 Task: Add a condition where "Description Contains at least one of the following words" "Status is used" in recently solved tickets.
Action: Mouse moved to (147, 495)
Screenshot: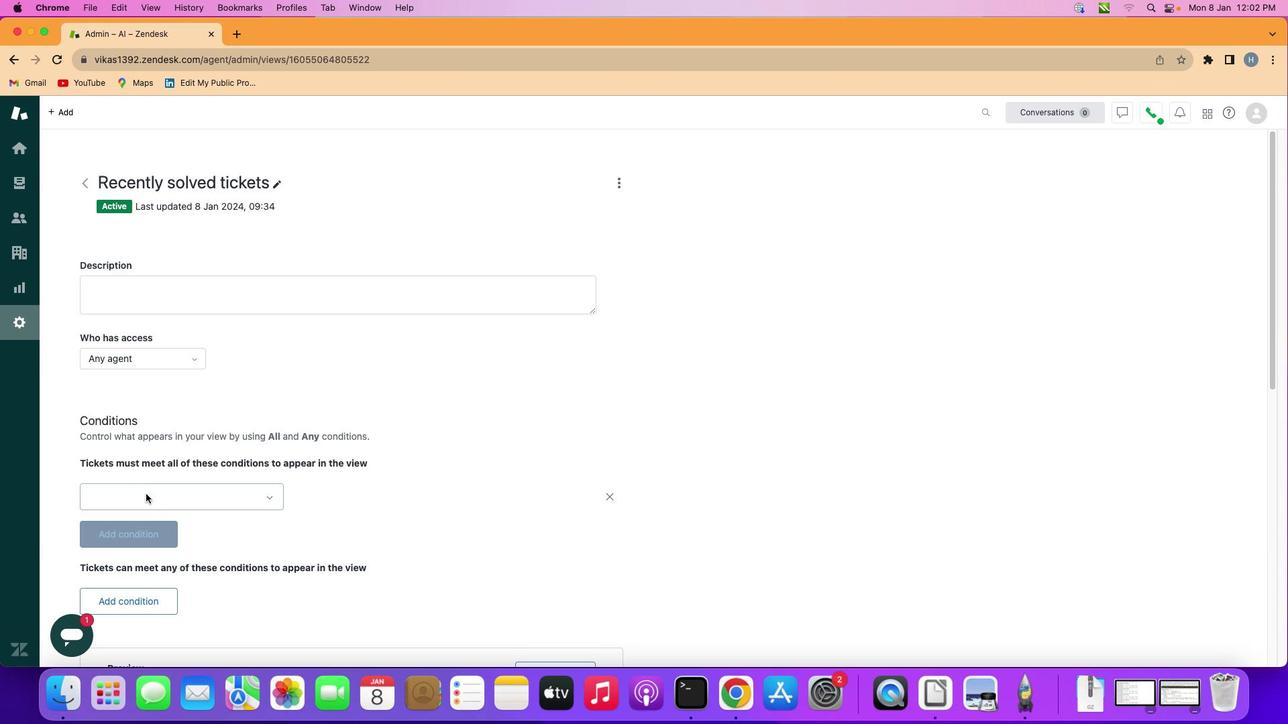 
Action: Mouse pressed left at (147, 495)
Screenshot: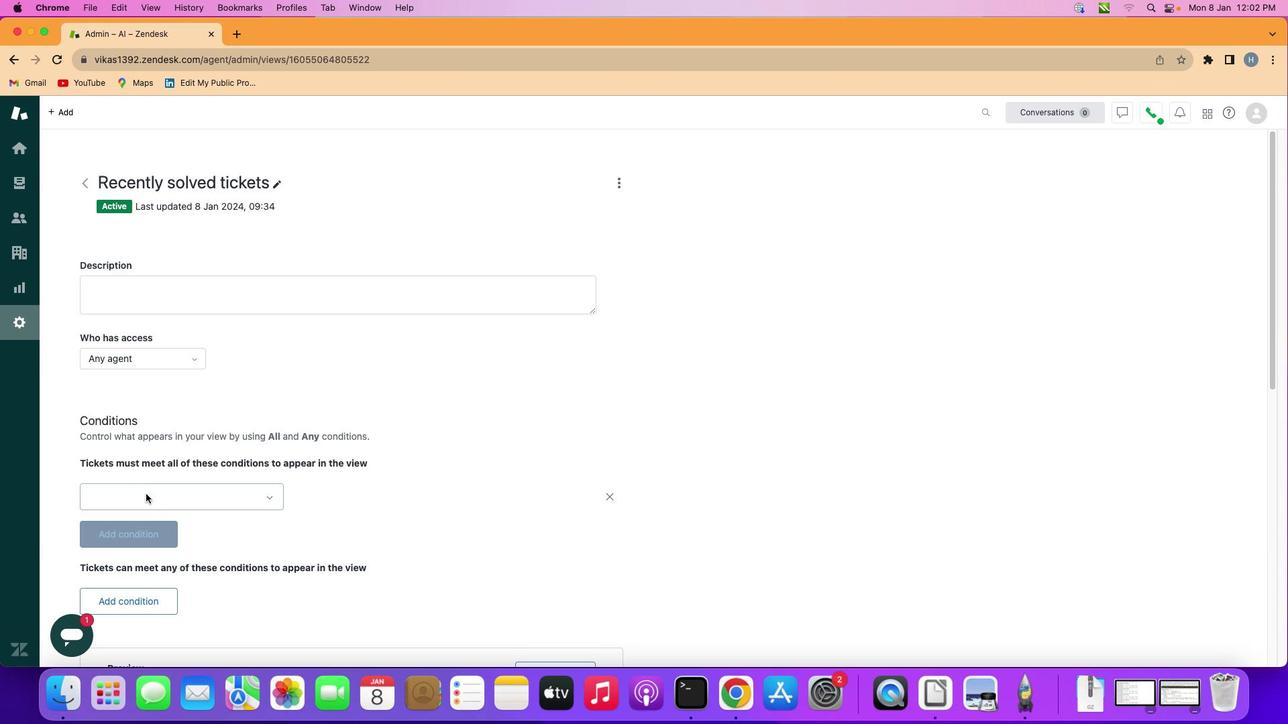 
Action: Mouse moved to (198, 495)
Screenshot: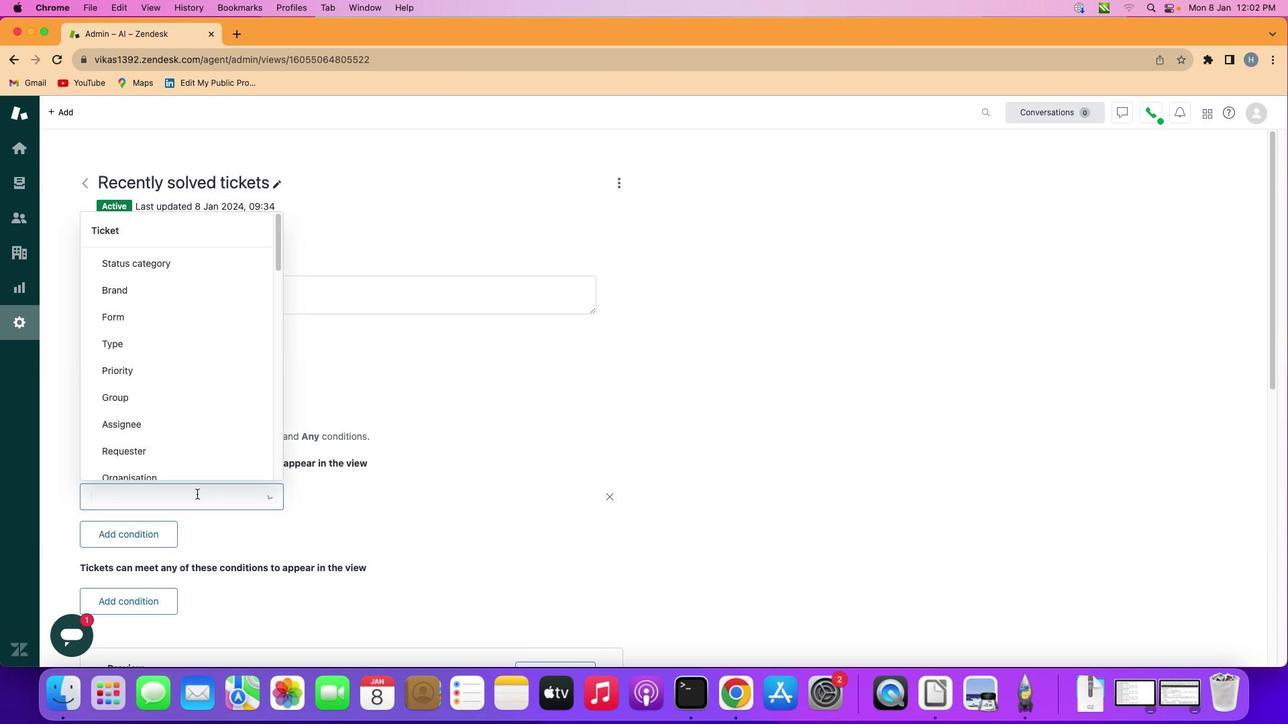 
Action: Mouse pressed left at (198, 495)
Screenshot: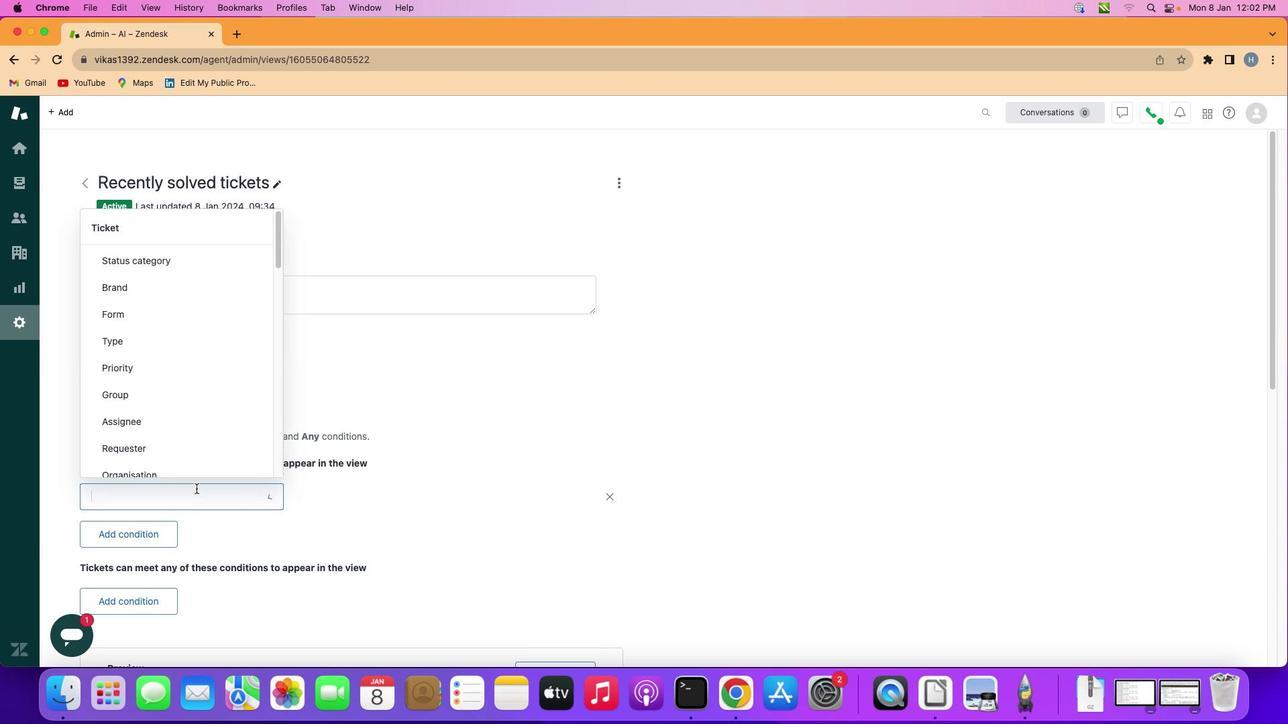 
Action: Mouse moved to (225, 360)
Screenshot: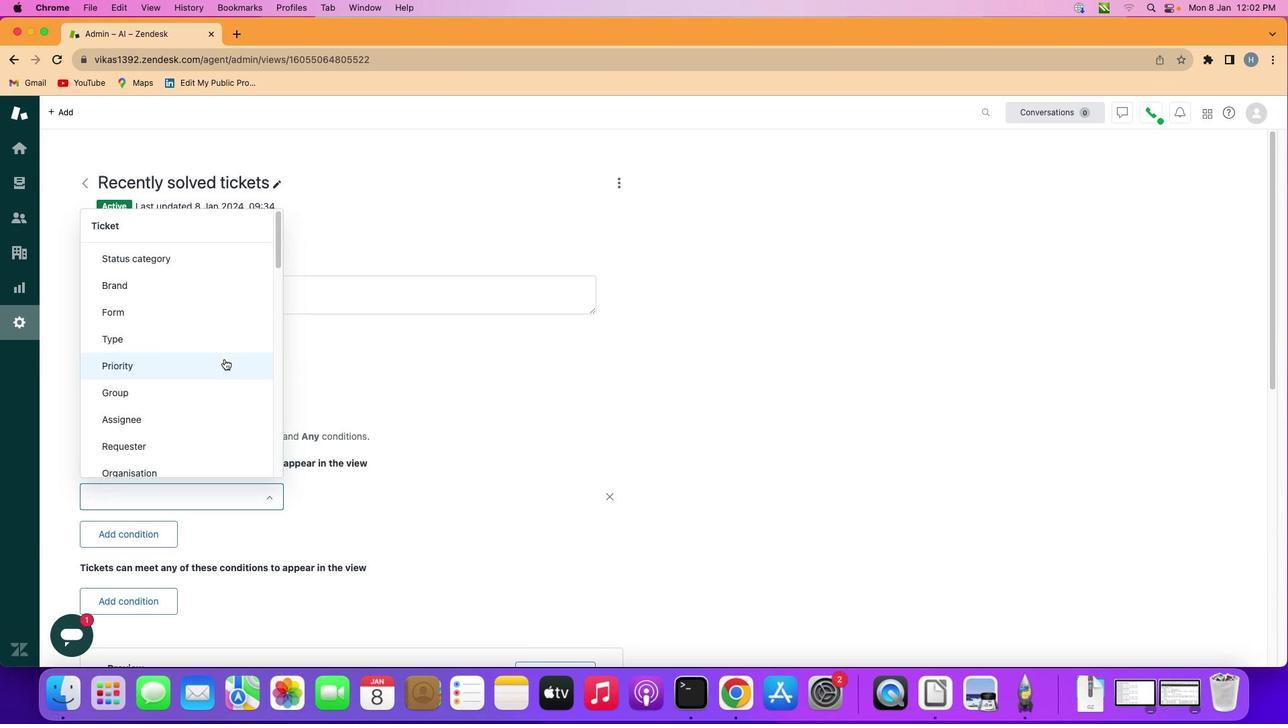 
Action: Mouse scrolled (225, 360) with delta (0, 0)
Screenshot: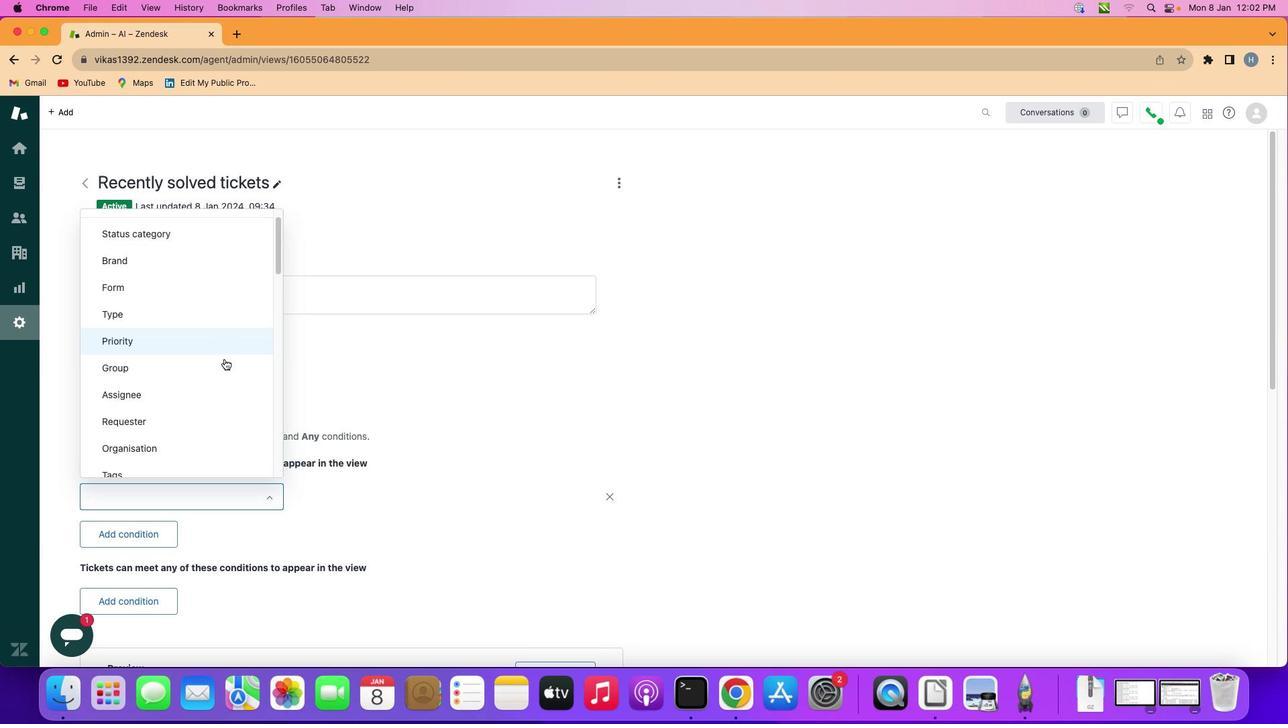 
Action: Mouse moved to (225, 360)
Screenshot: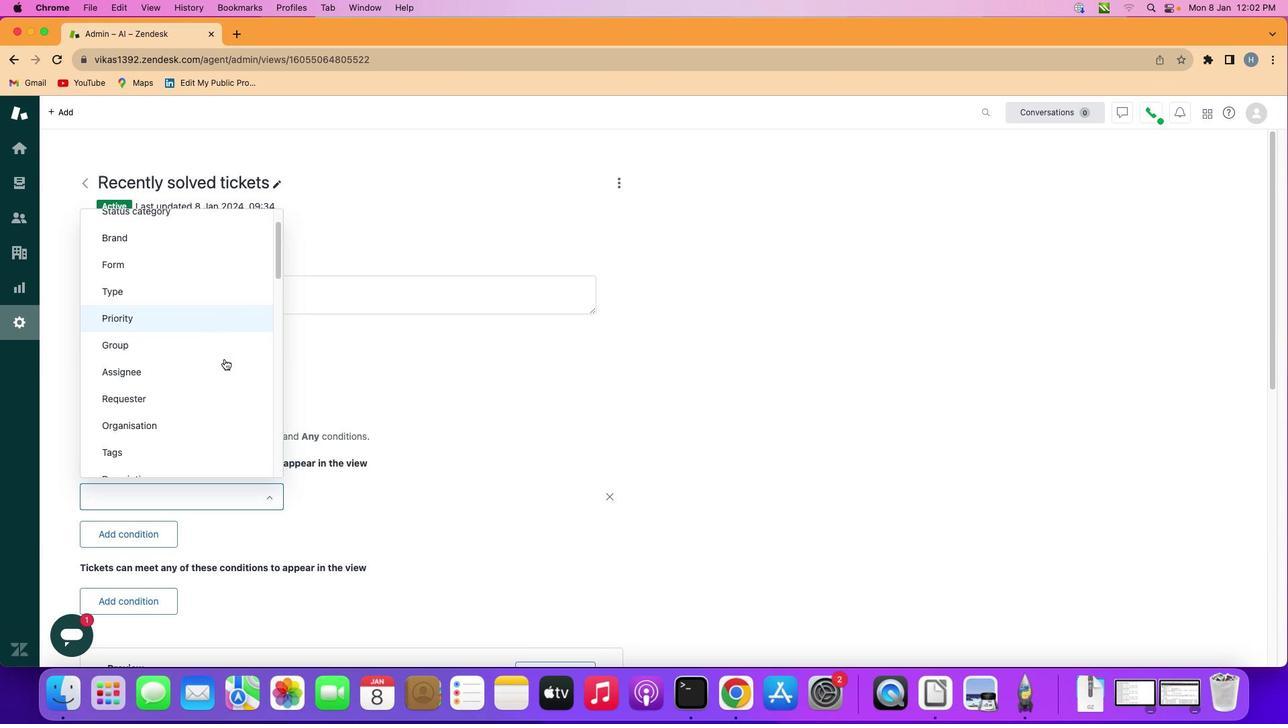 
Action: Mouse scrolled (225, 360) with delta (0, 1)
Screenshot: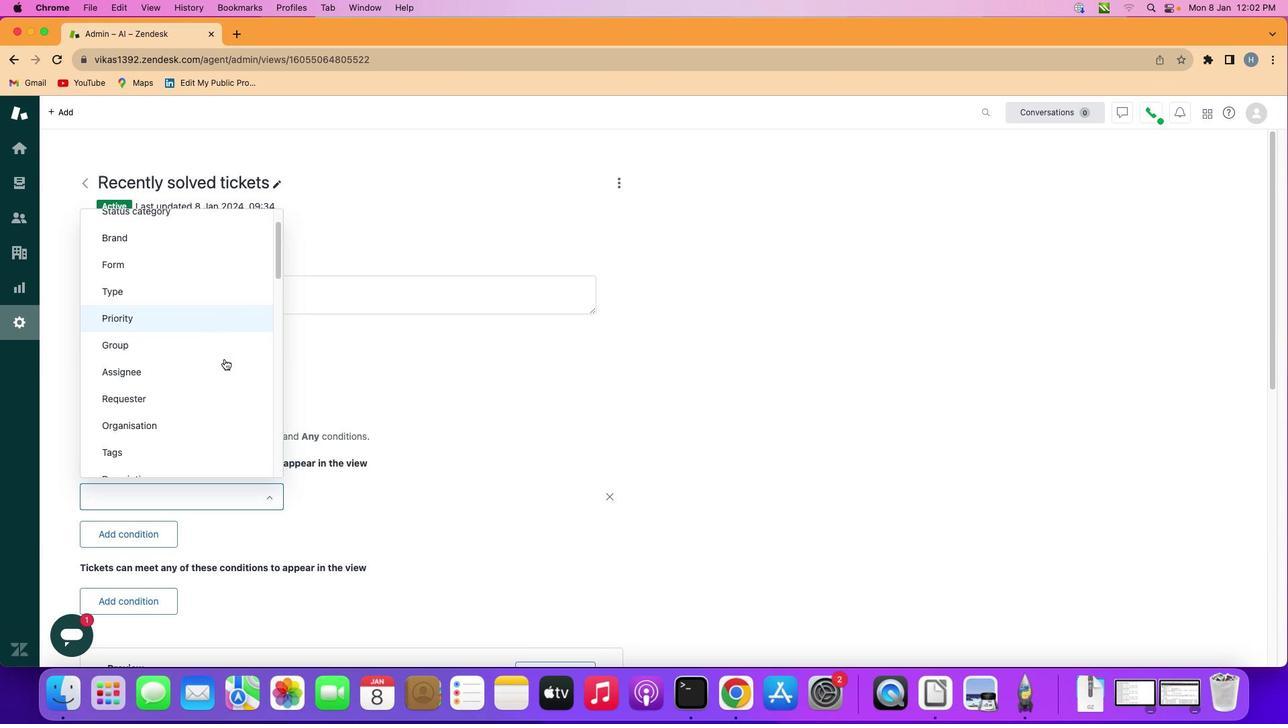 
Action: Mouse scrolled (225, 360) with delta (0, 0)
Screenshot: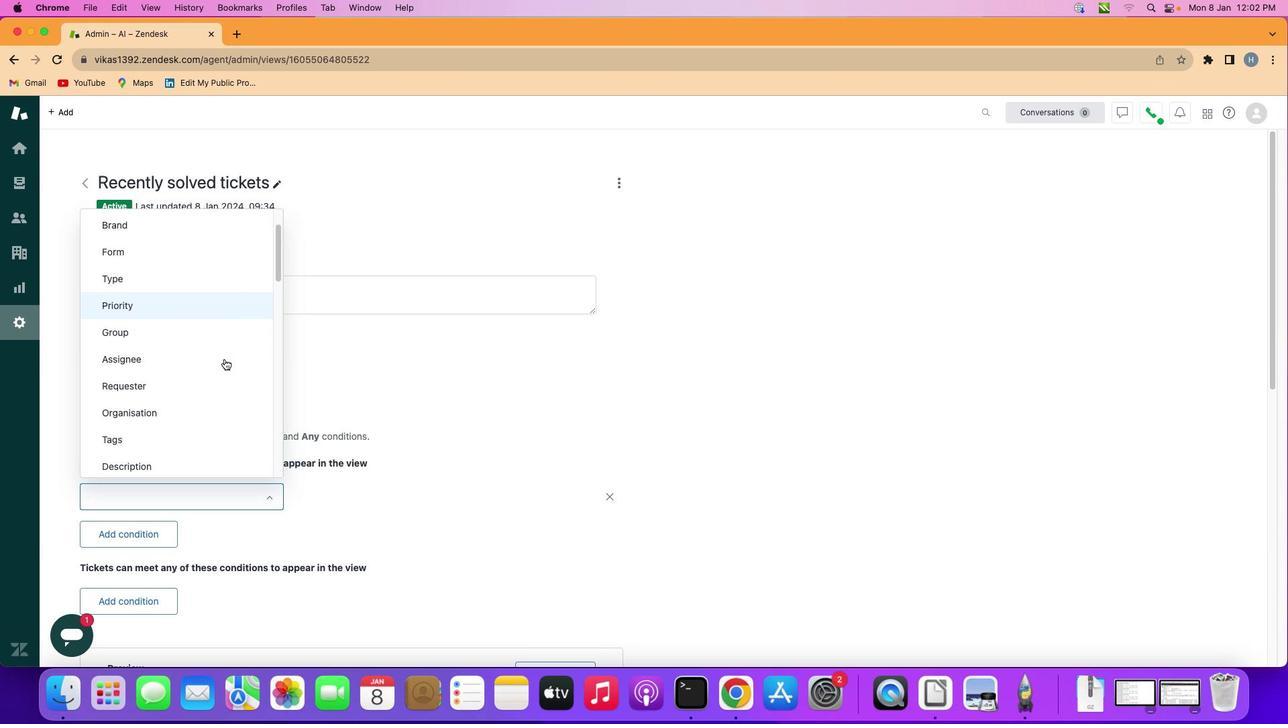 
Action: Mouse scrolled (225, 360) with delta (0, 0)
Screenshot: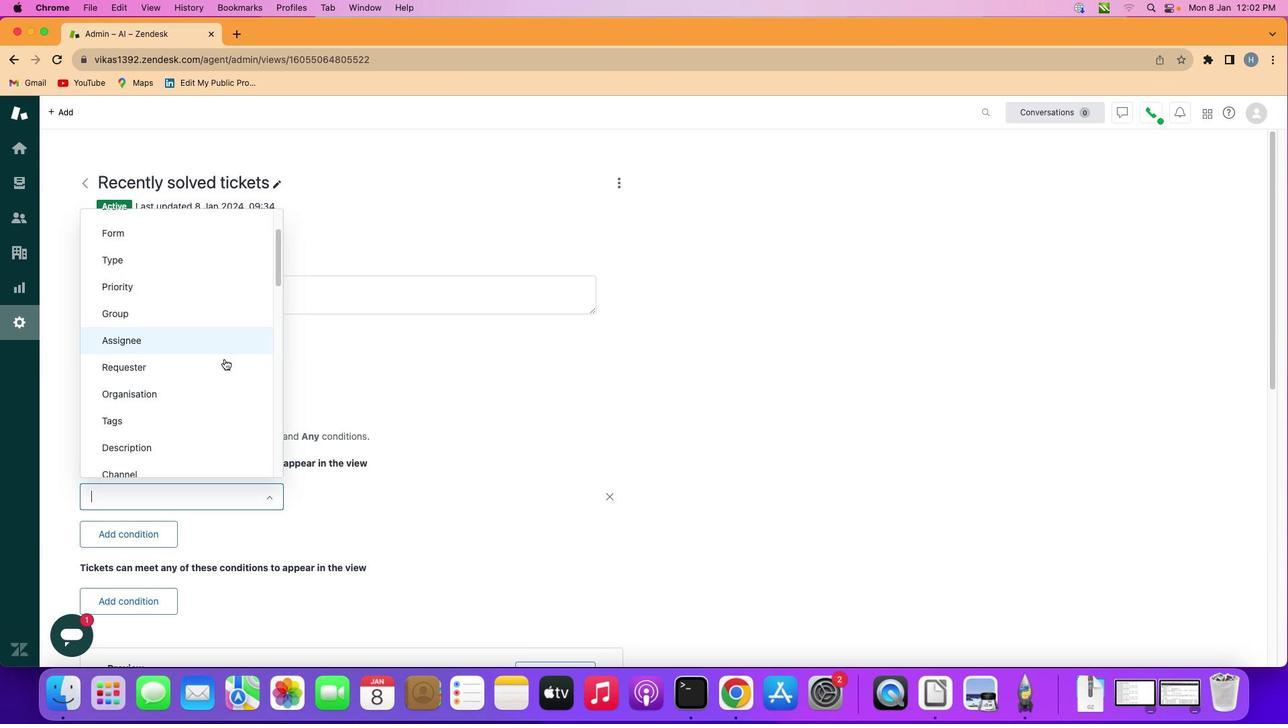 
Action: Mouse moved to (225, 359)
Screenshot: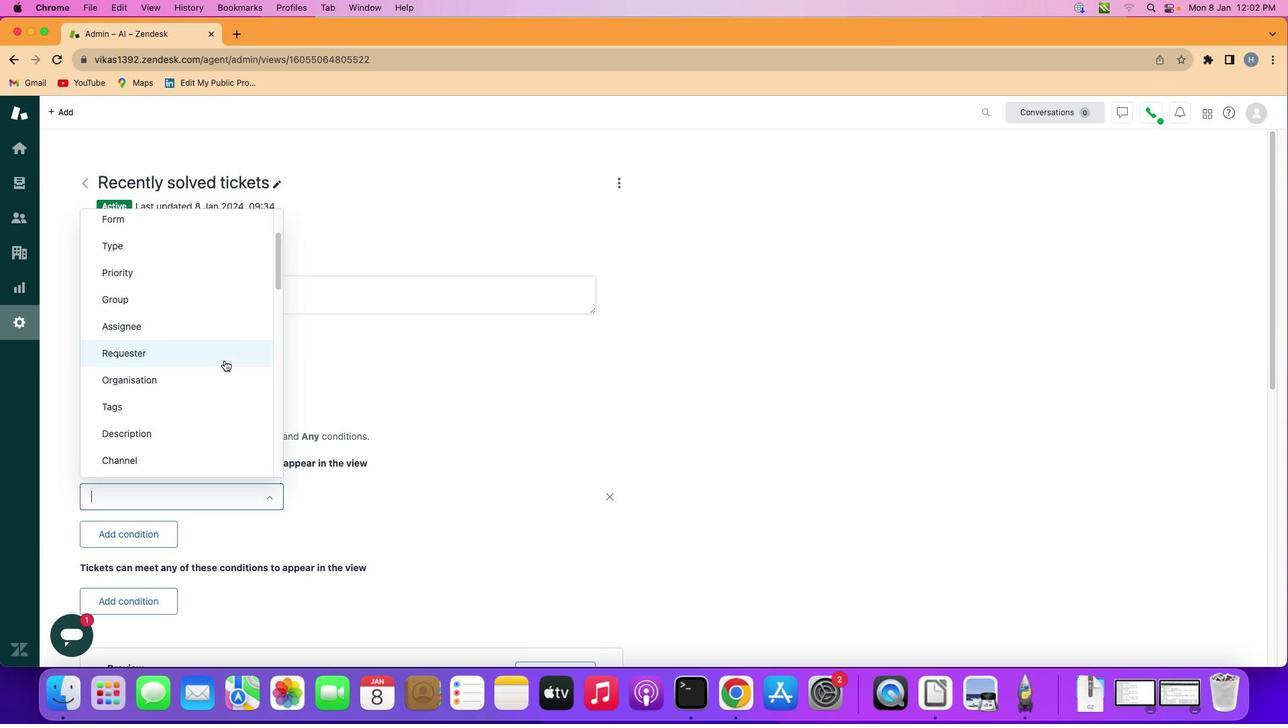 
Action: Mouse scrolled (225, 359) with delta (0, 0)
Screenshot: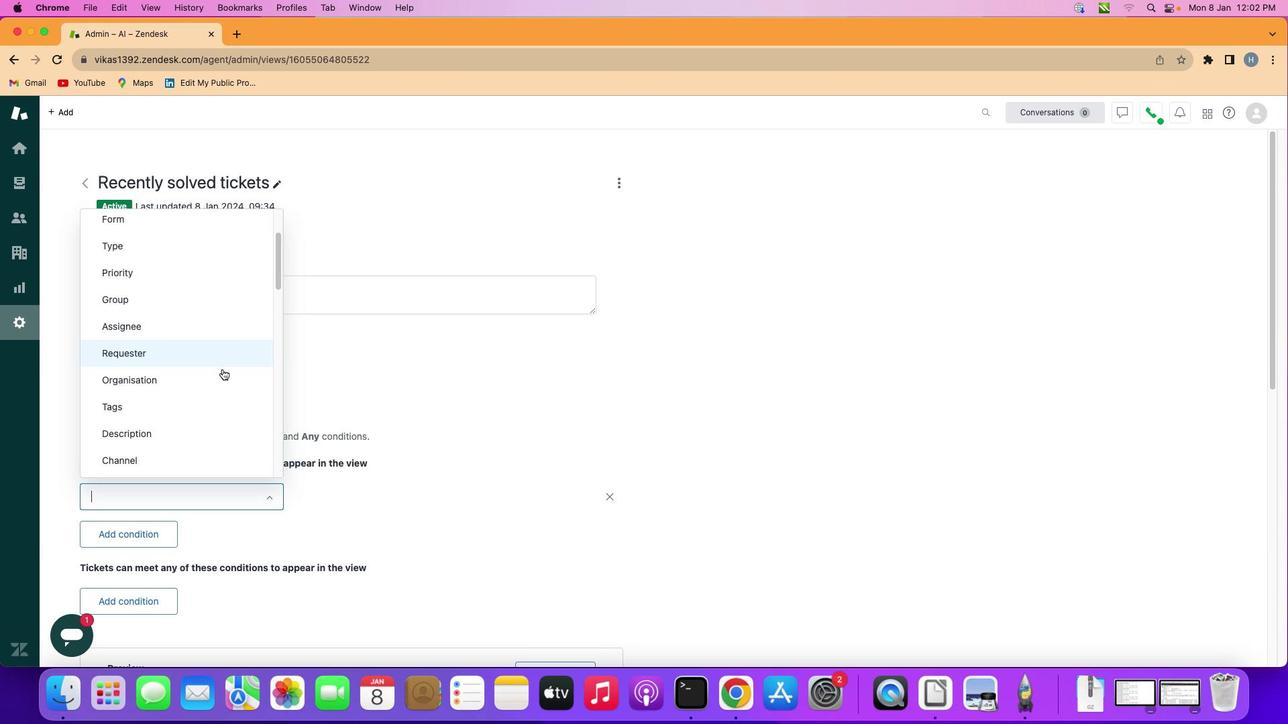 
Action: Mouse moved to (206, 428)
Screenshot: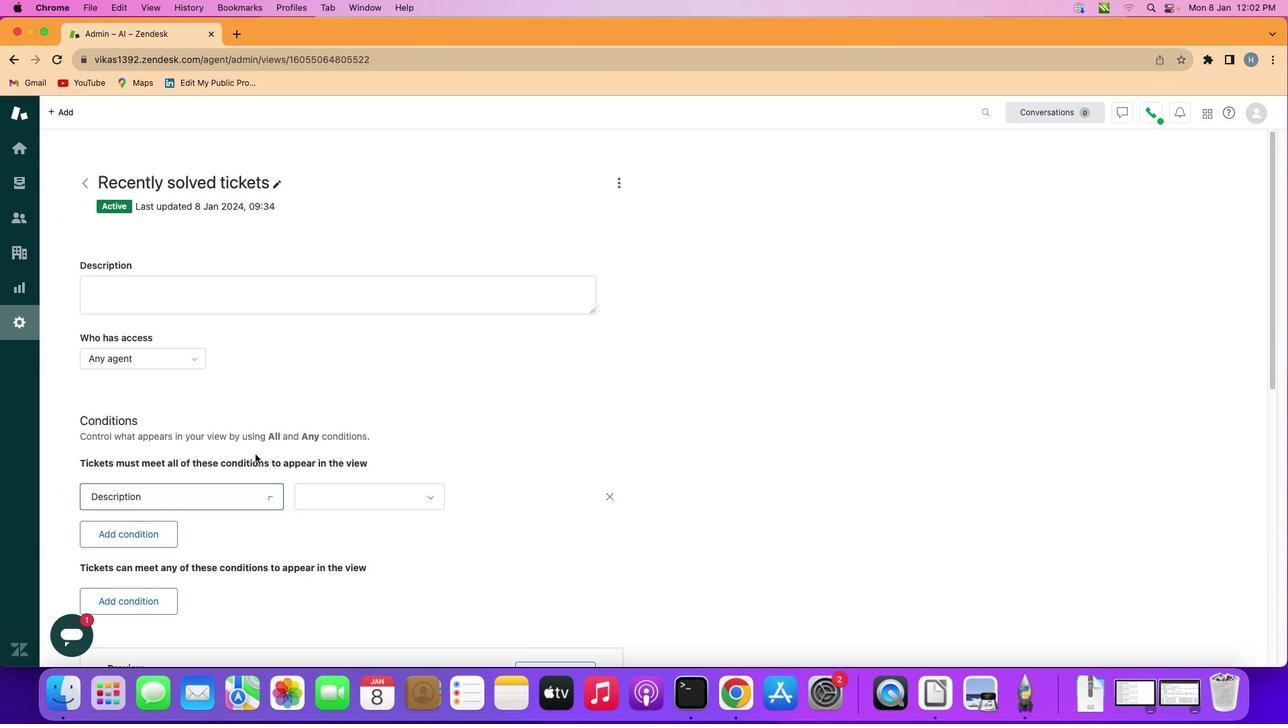 
Action: Mouse pressed left at (206, 428)
Screenshot: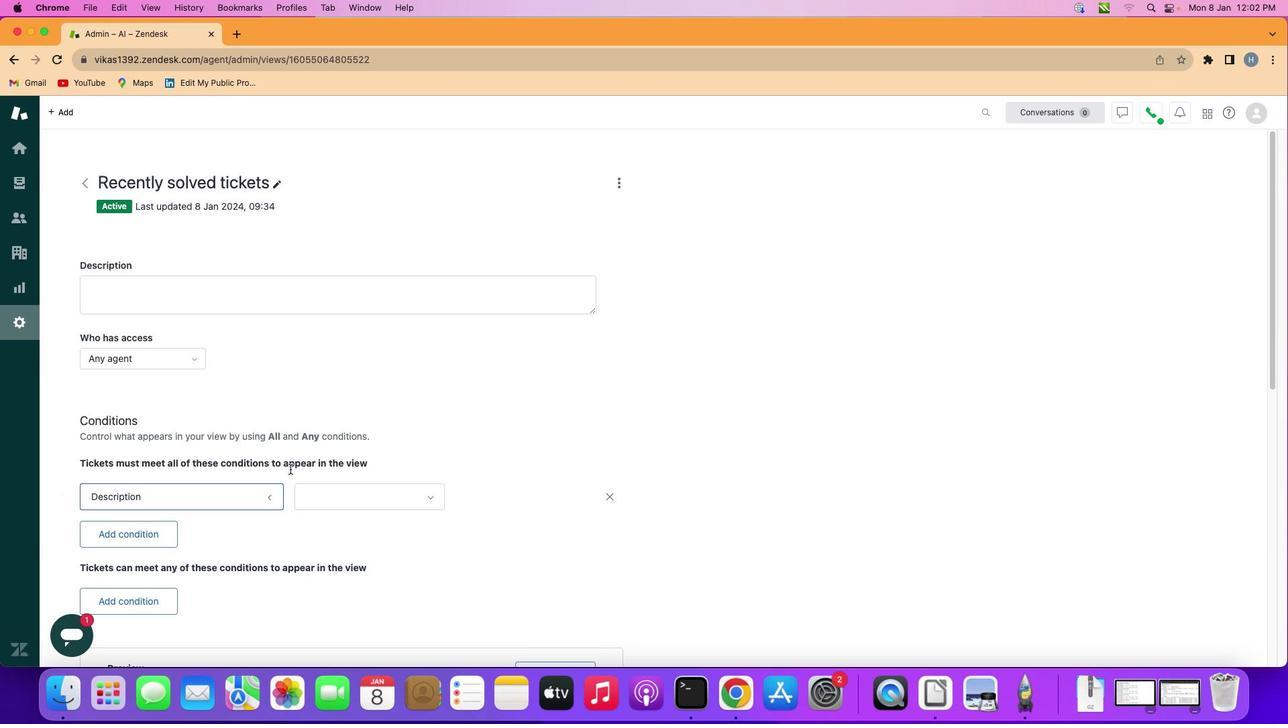 
Action: Mouse moved to (366, 502)
Screenshot: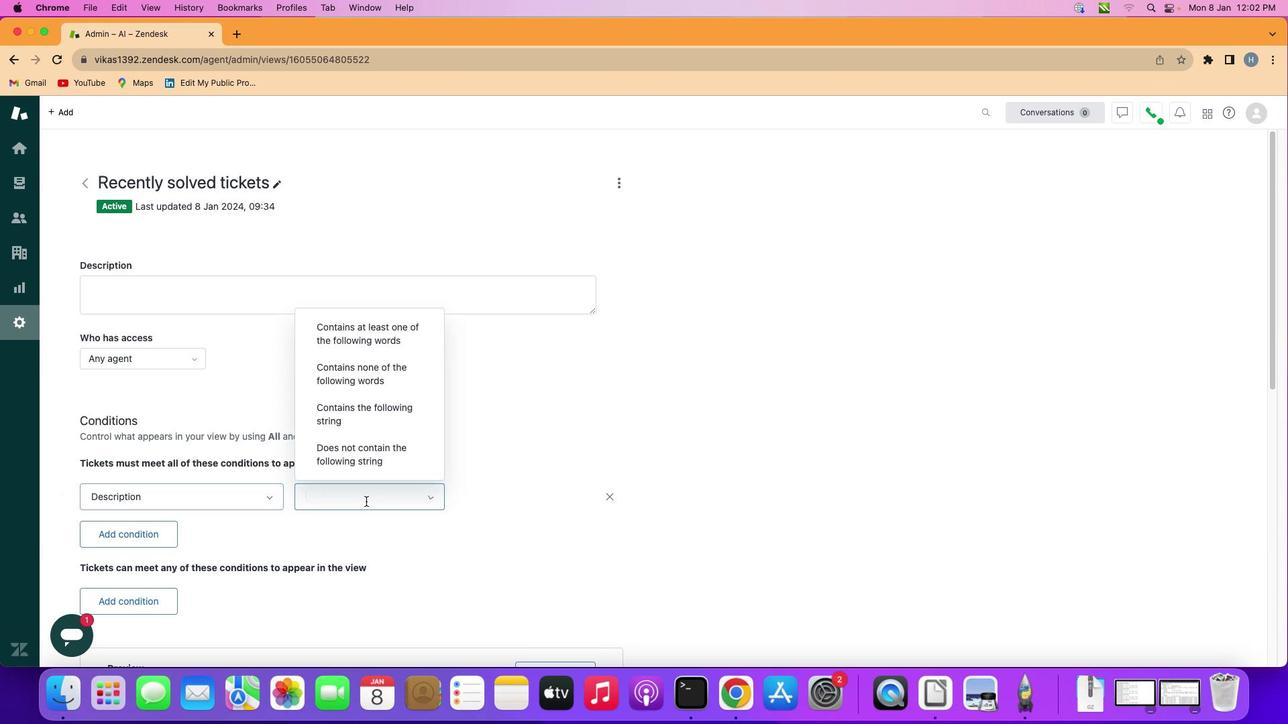 
Action: Mouse pressed left at (366, 502)
Screenshot: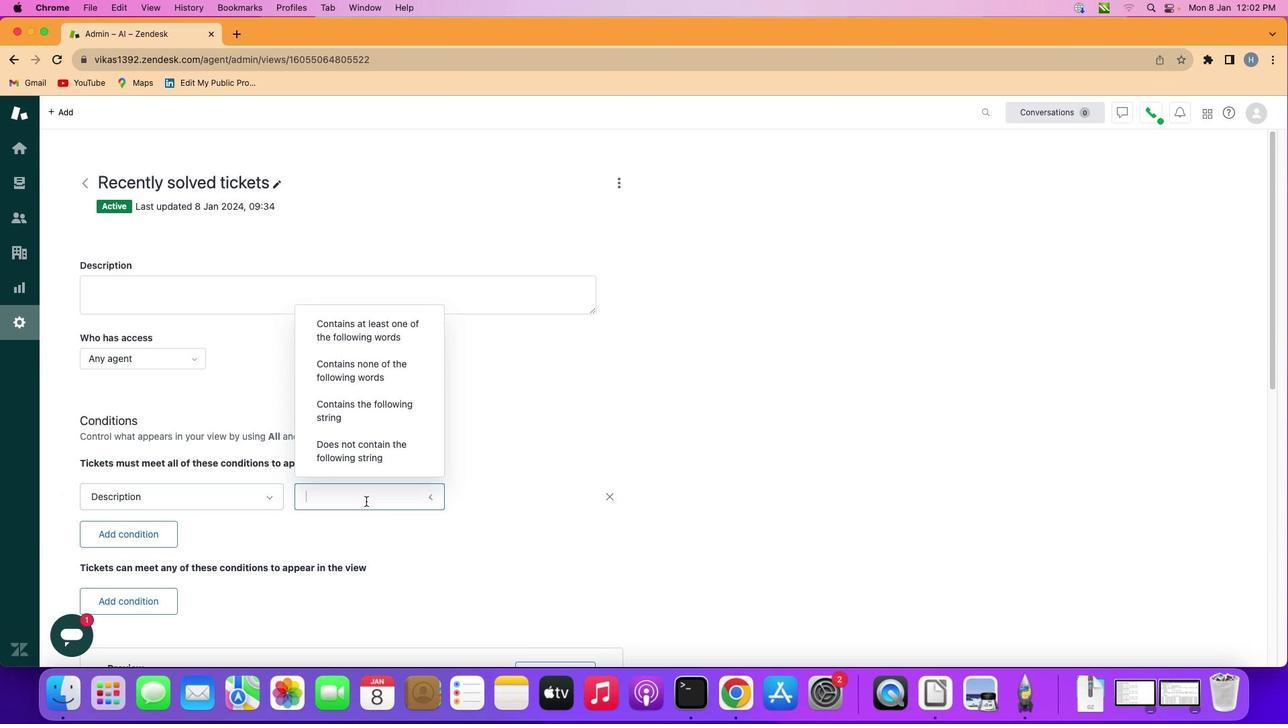 
Action: Mouse moved to (397, 338)
Screenshot: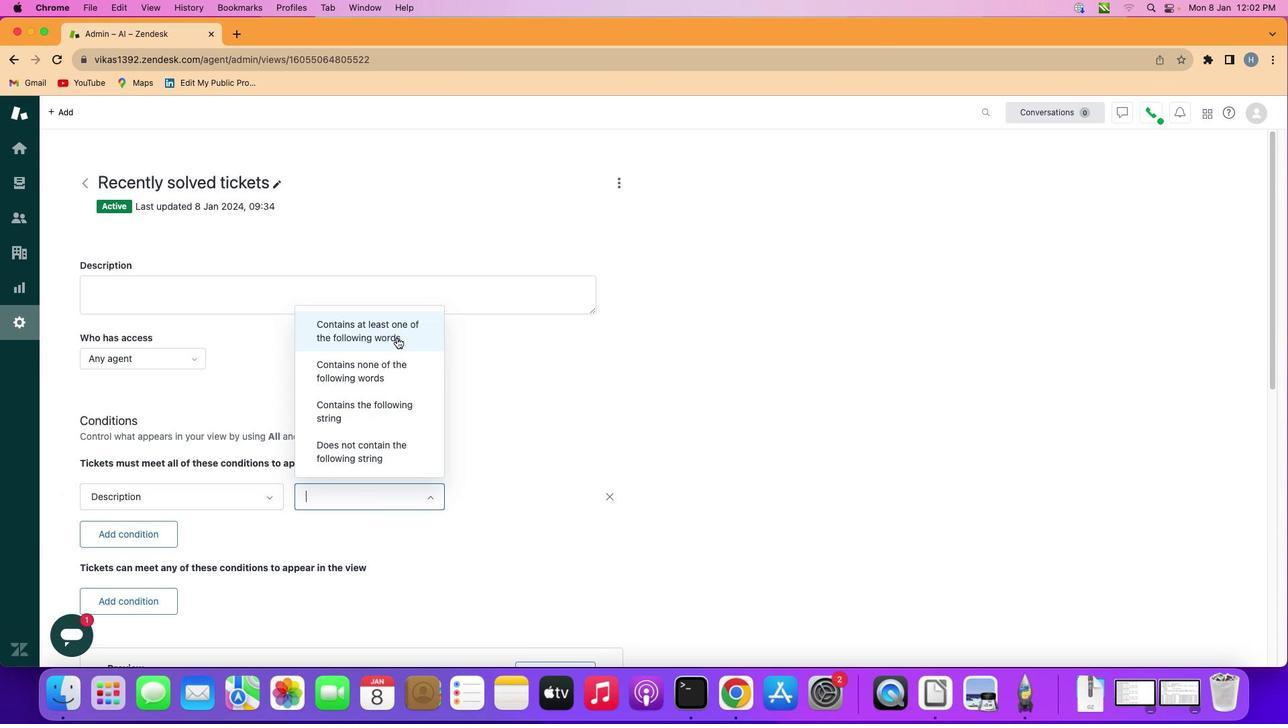 
Action: Mouse pressed left at (397, 338)
Screenshot: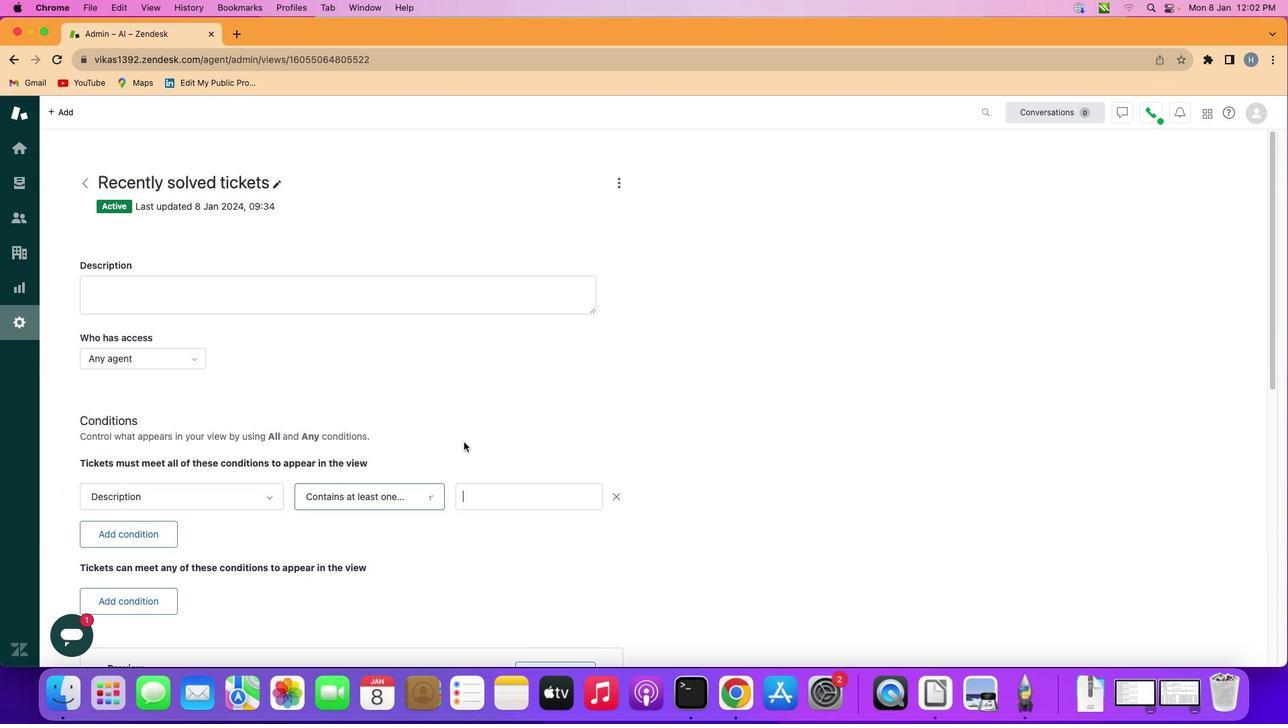 
Action: Mouse moved to (494, 497)
Screenshot: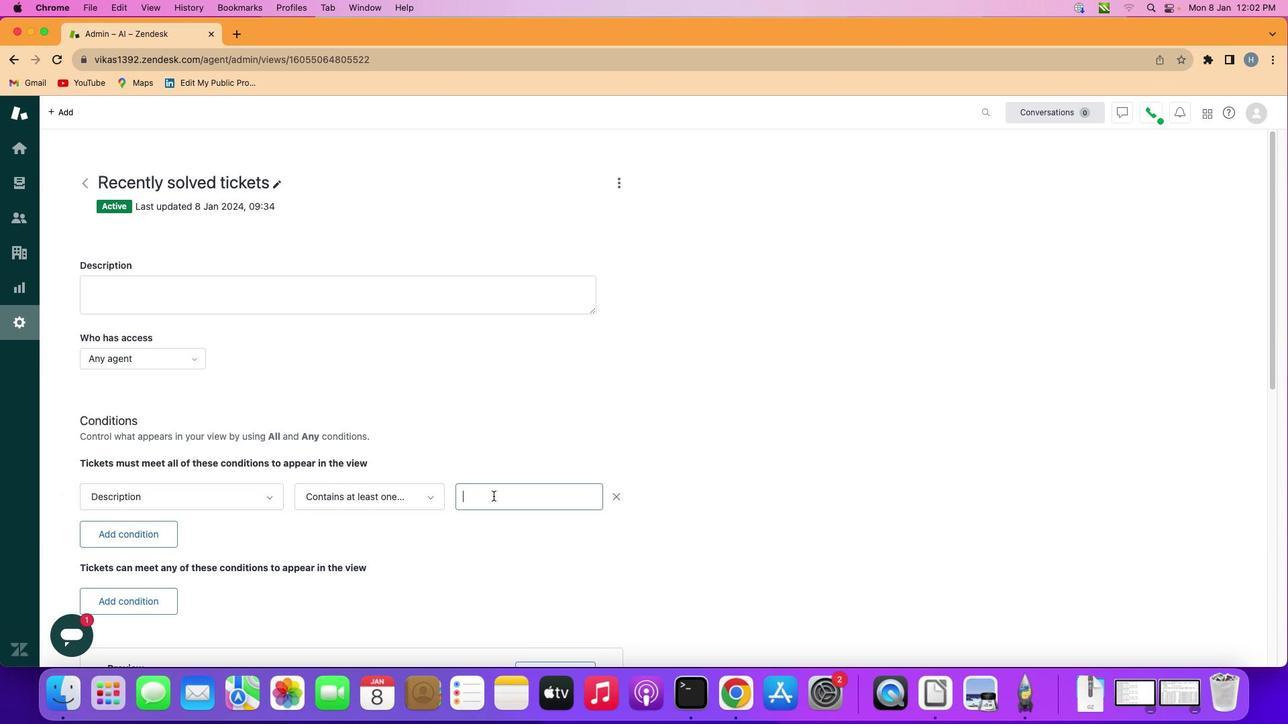 
Action: Mouse pressed left at (494, 497)
Screenshot: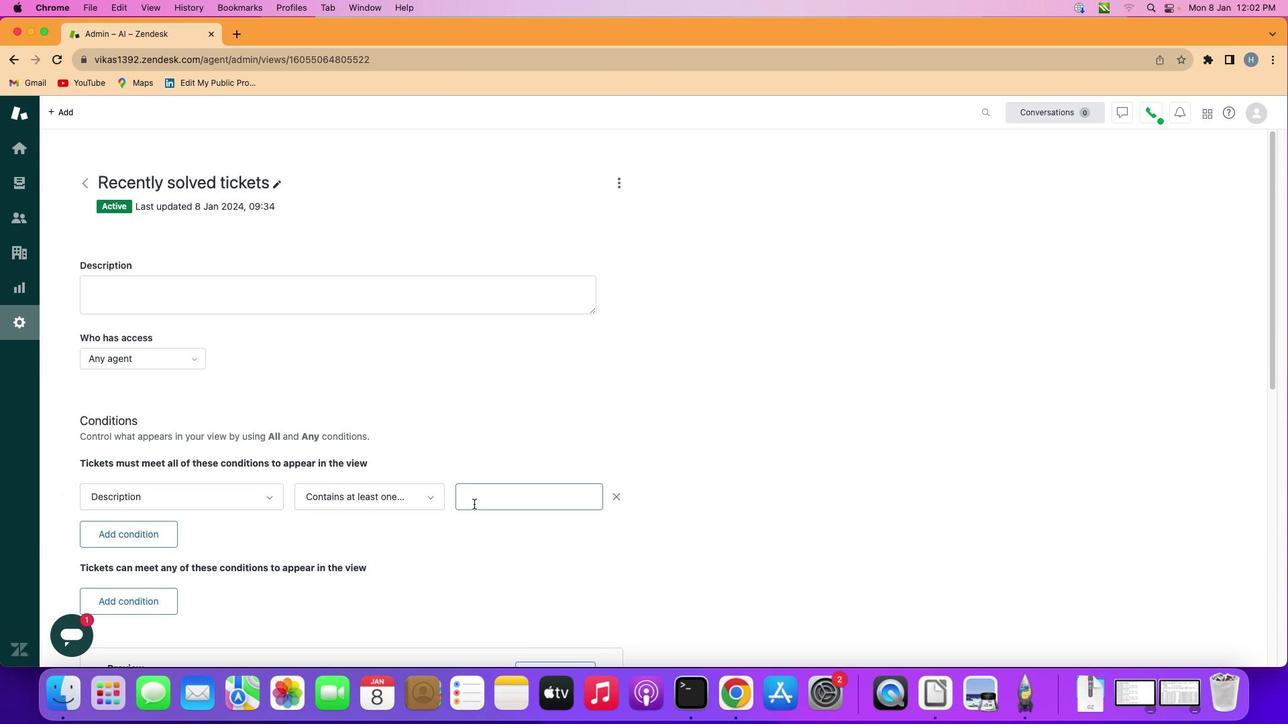 
Action: Mouse moved to (449, 512)
Screenshot: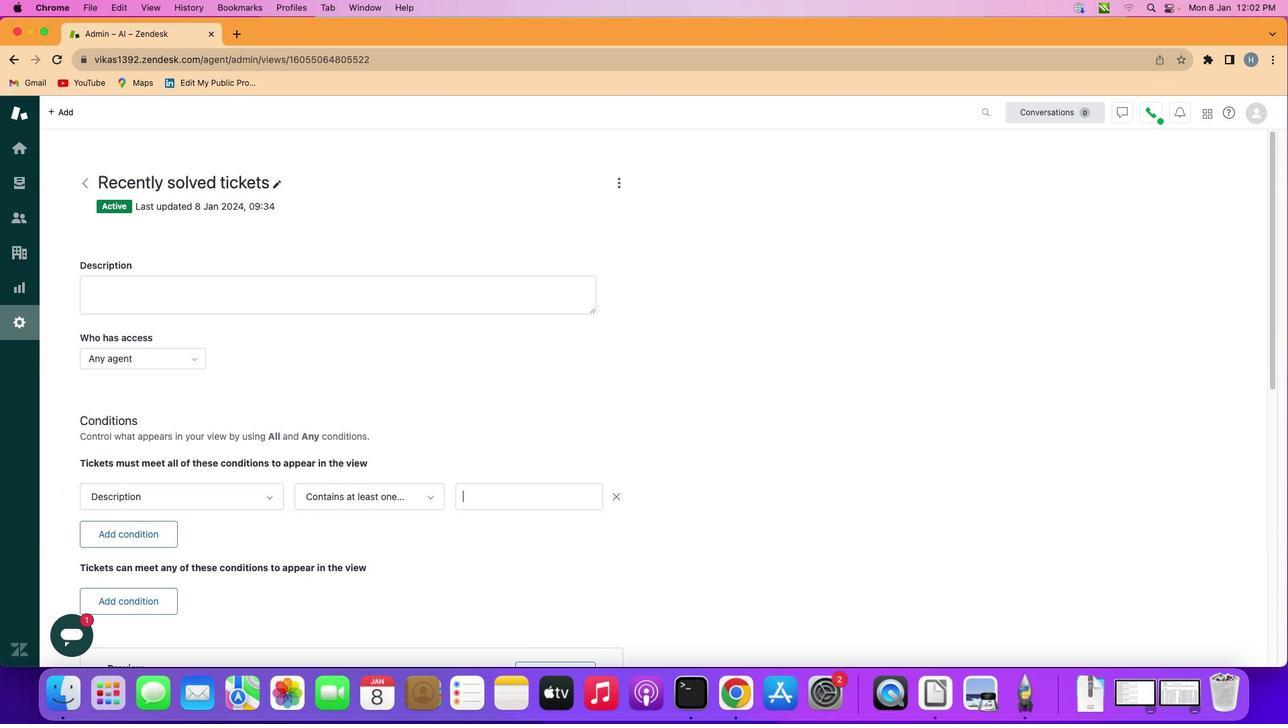 
Action: Key pressed Key.shift'S''t''a''t''u''s'Key.space'i''s'Key.space'u''s''e''d'
Screenshot: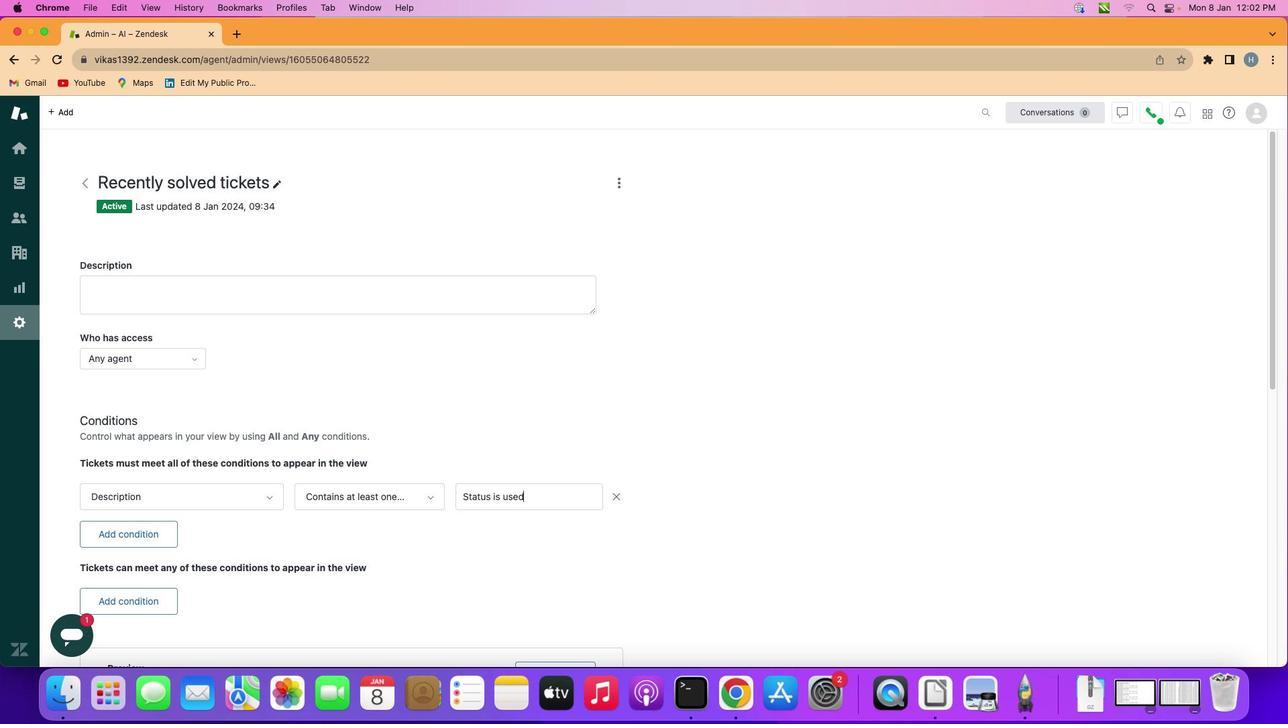 
Action: Mouse moved to (585, 534)
Screenshot: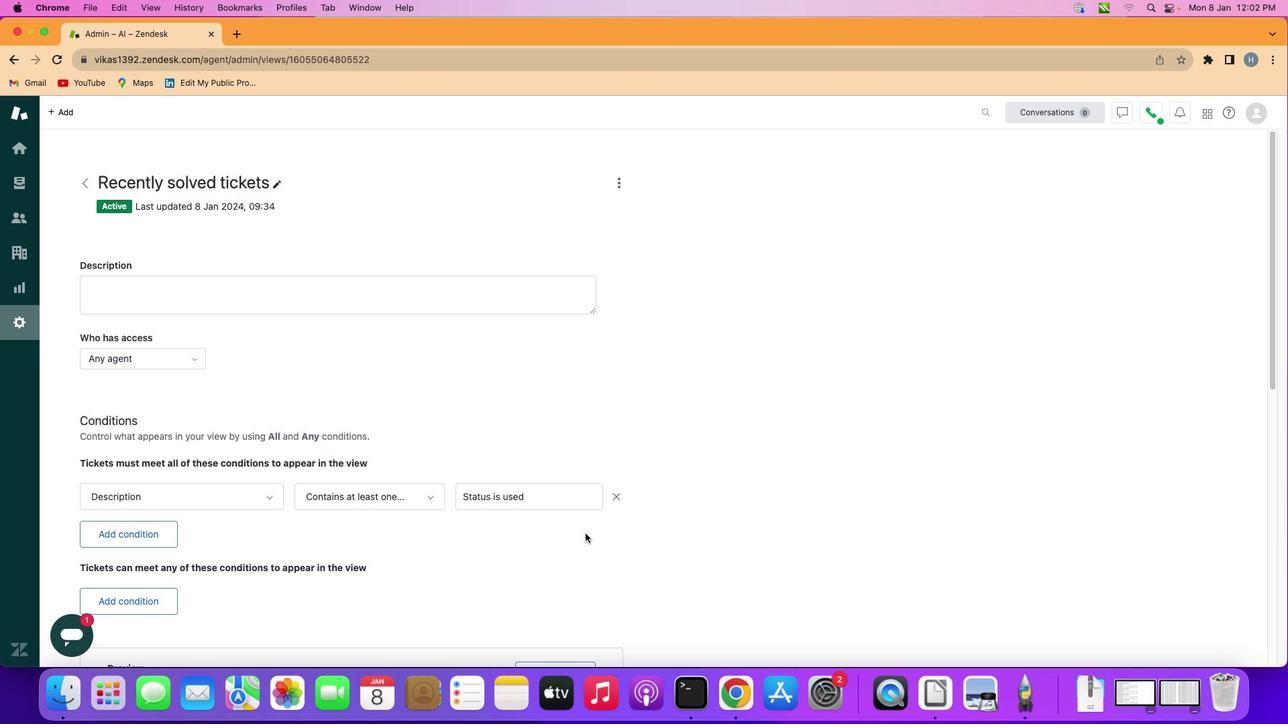 
Action: Mouse pressed left at (585, 534)
Screenshot: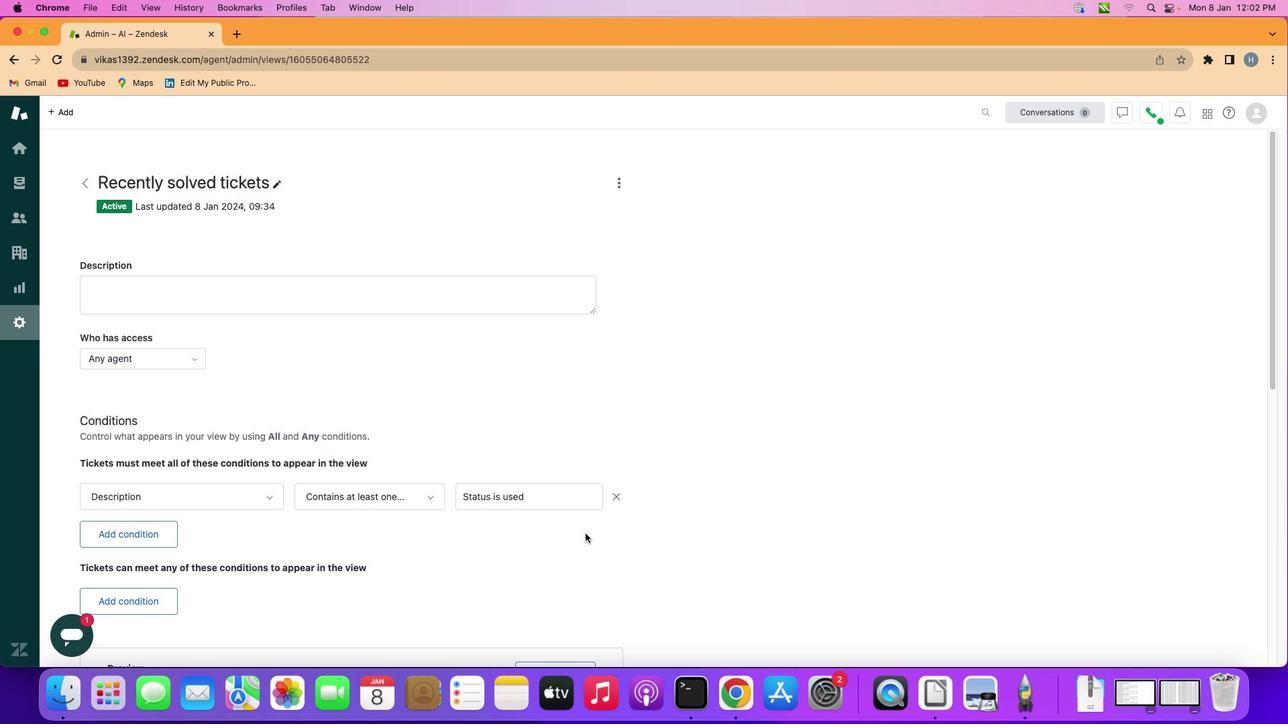
Action: Mouse moved to (602, 526)
Screenshot: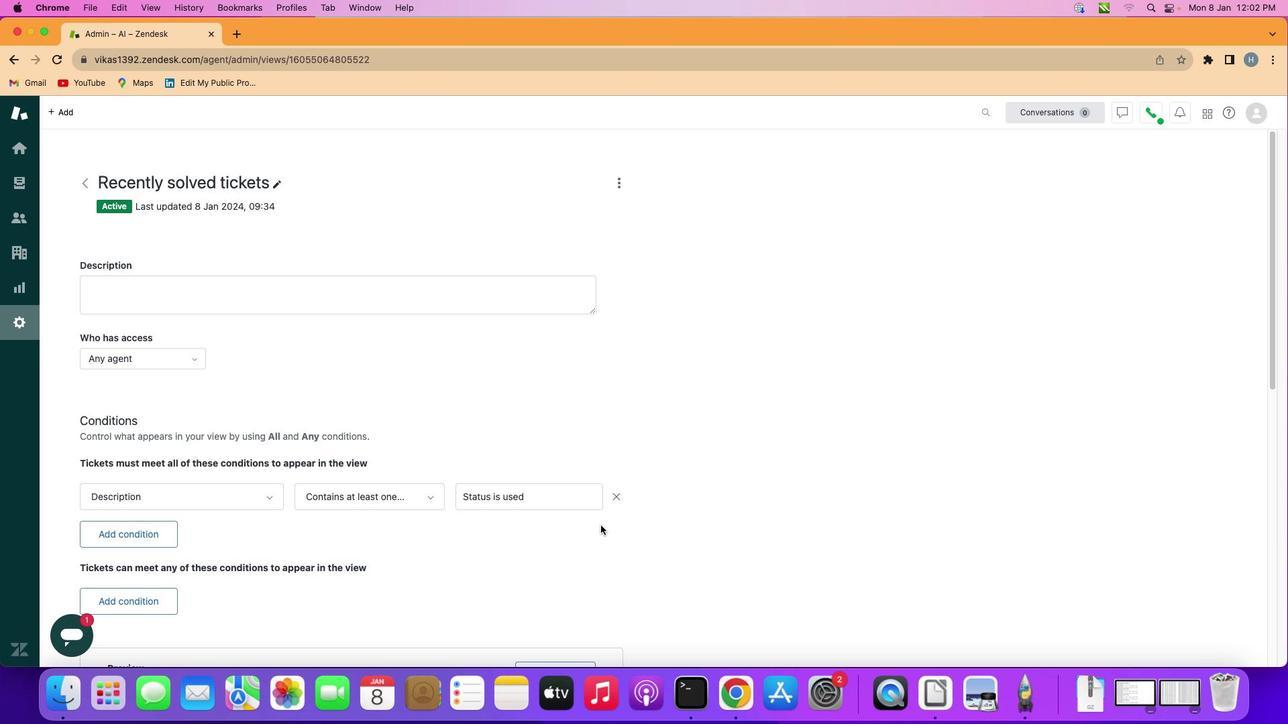 
